 Task: Start in the project TricklePlan the sprint 'Cosmic Ray', with a duration of 2 weeks.
Action: Mouse moved to (374, 167)
Screenshot: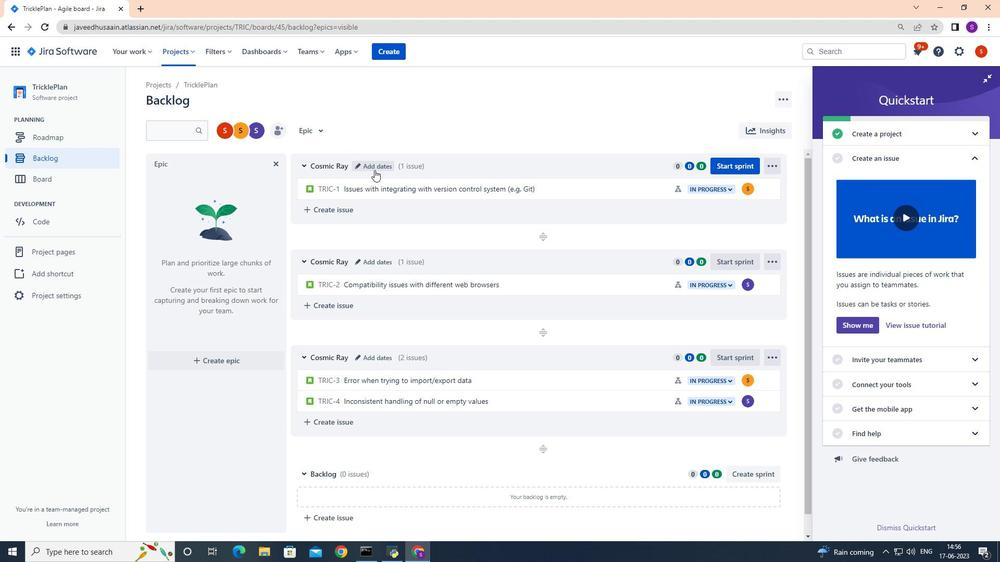 
Action: Mouse pressed left at (374, 167)
Screenshot: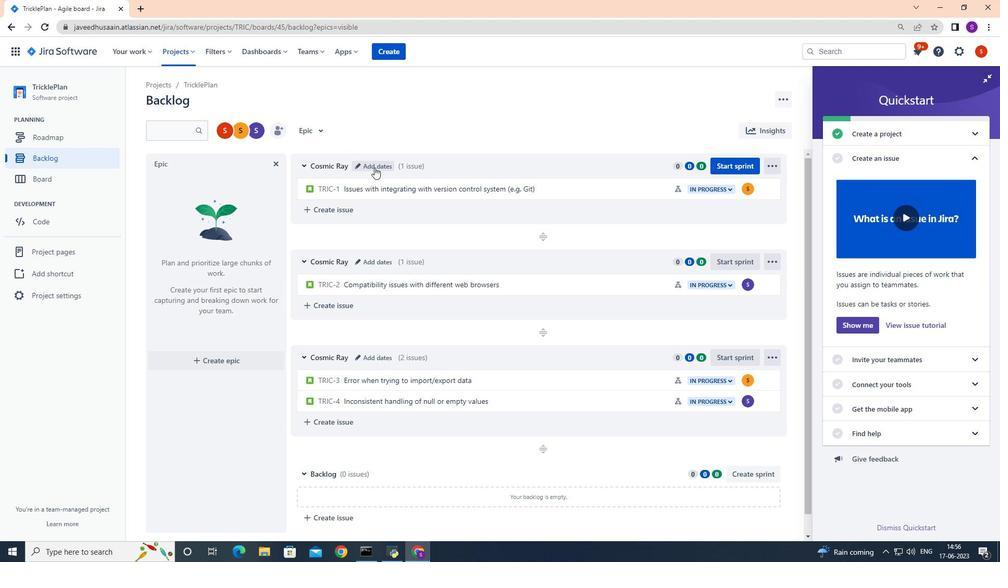 
Action: Mouse moved to (408, 171)
Screenshot: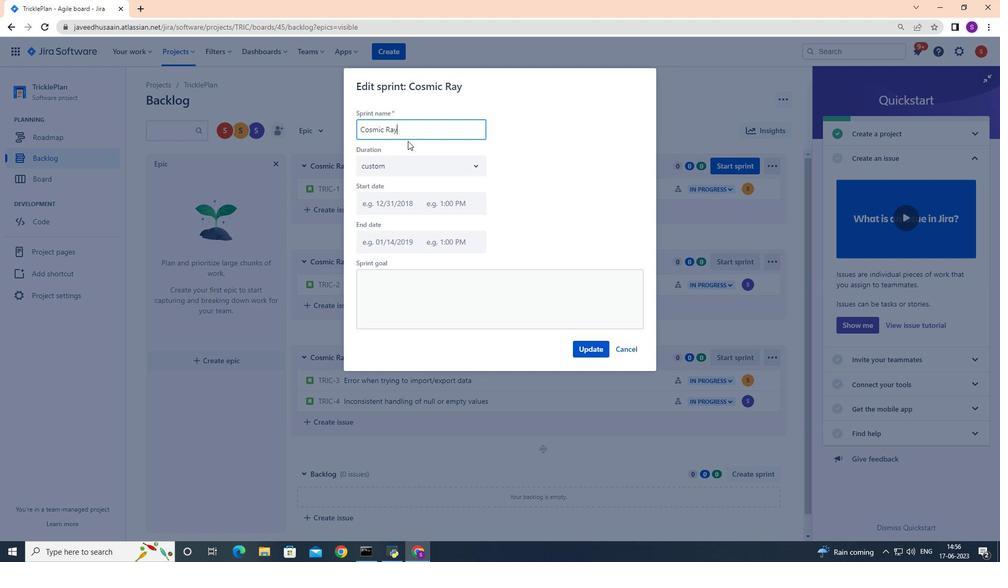 
Action: Mouse pressed left at (408, 171)
Screenshot: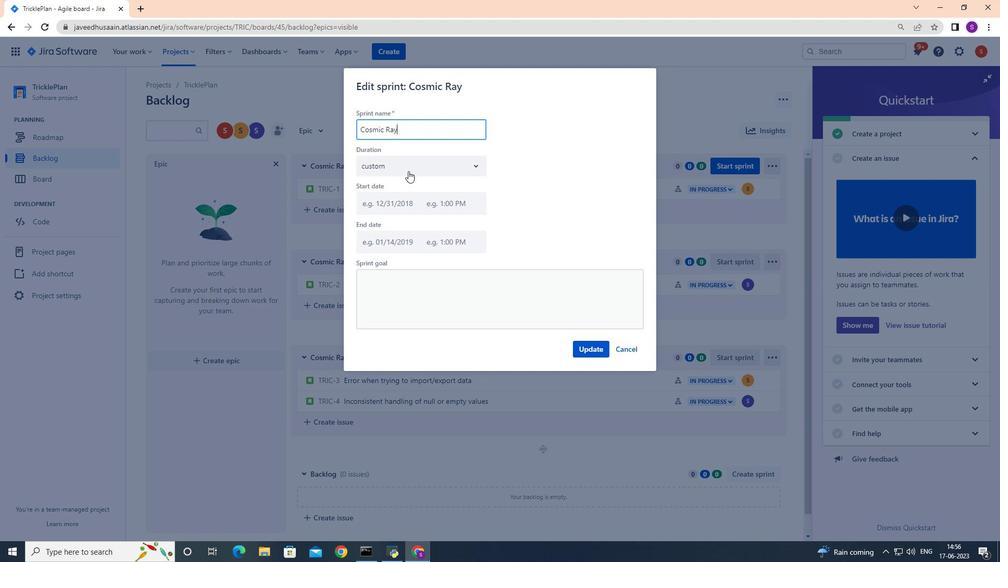 
Action: Mouse moved to (399, 207)
Screenshot: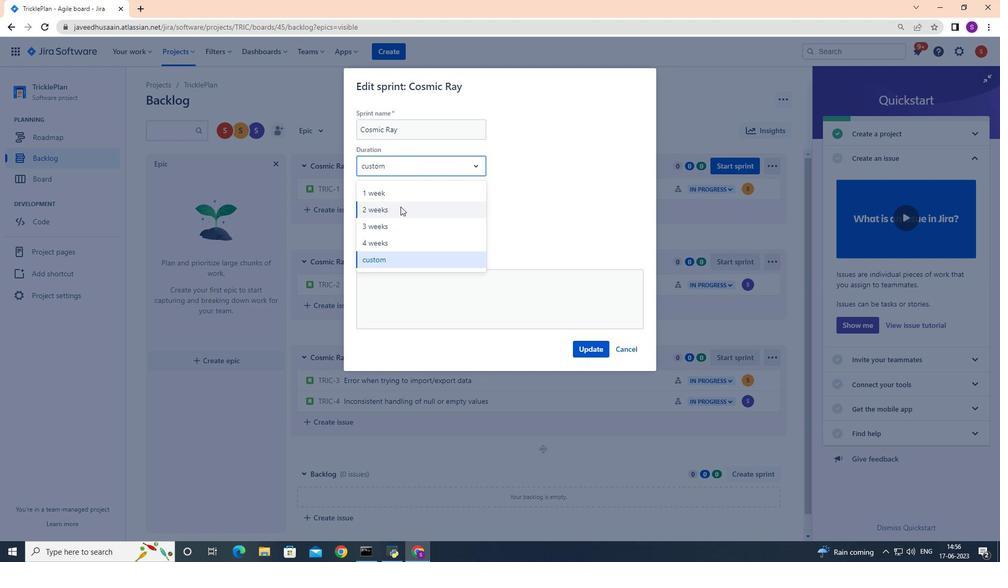 
Action: Mouse pressed left at (399, 207)
Screenshot: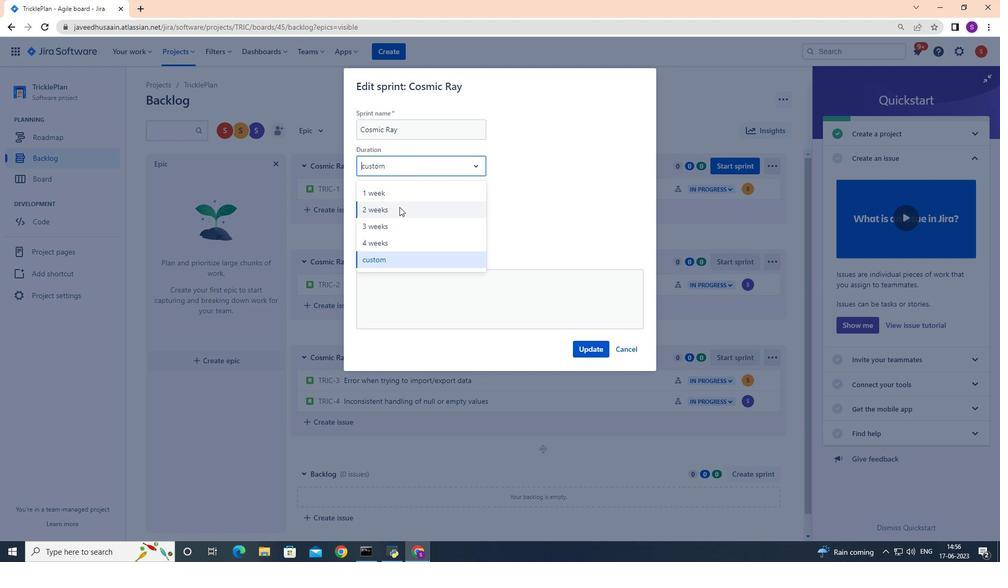 
Action: Mouse moved to (594, 346)
Screenshot: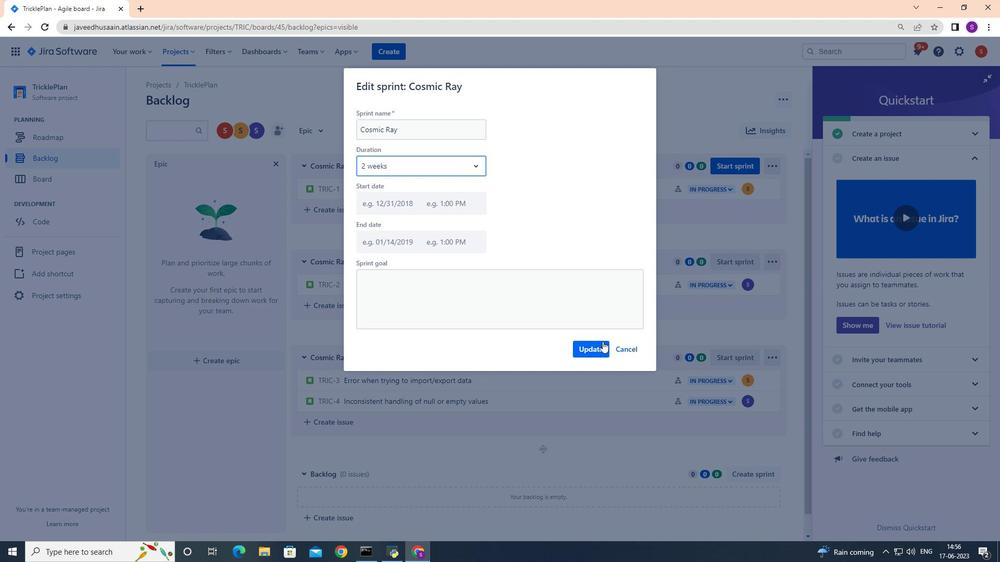 
Action: Mouse pressed left at (594, 346)
Screenshot: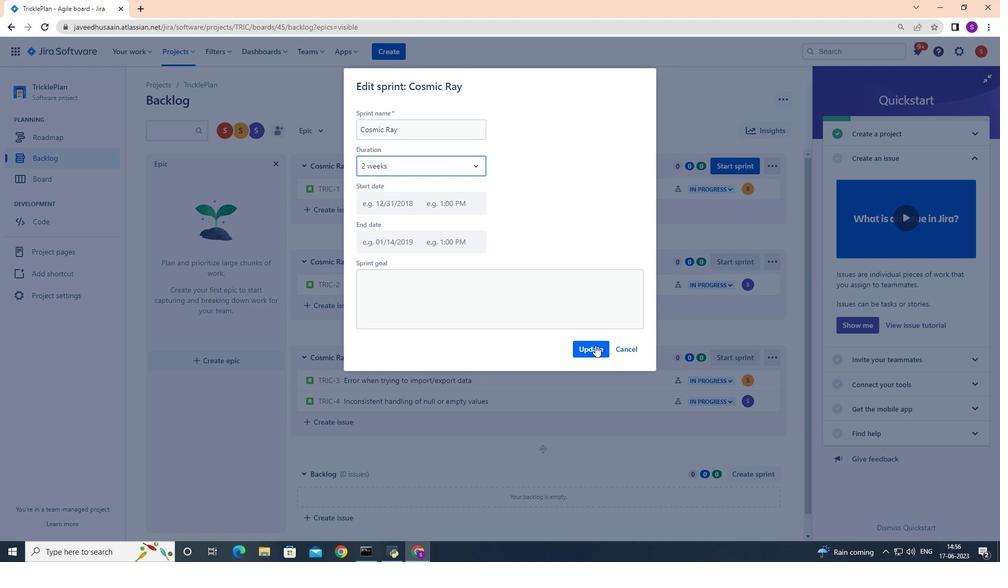 
Action: Mouse moved to (384, 215)
Screenshot: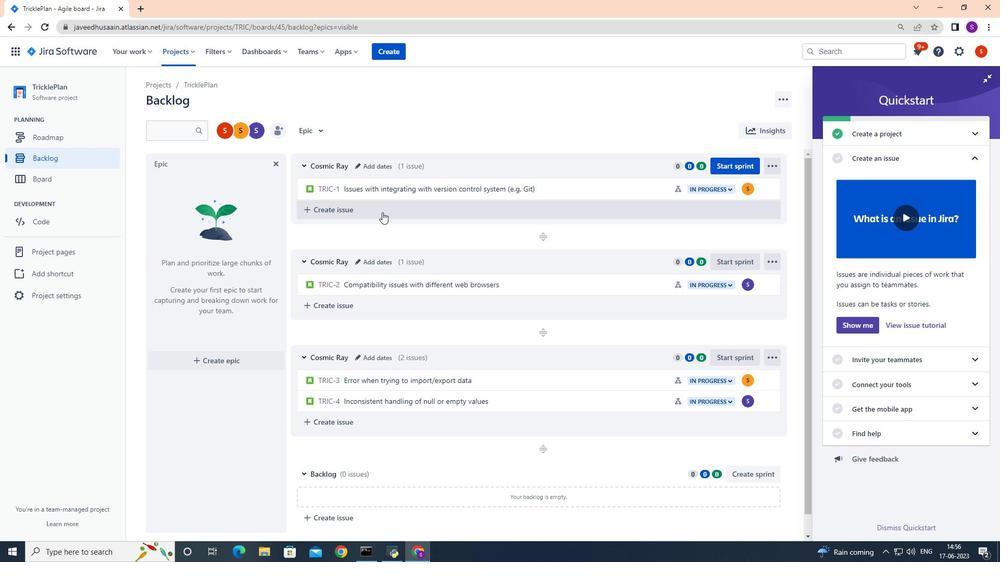 
